 Task: Add system overview messages to the homepage
Action: Mouse moved to (206, 161)
Screenshot: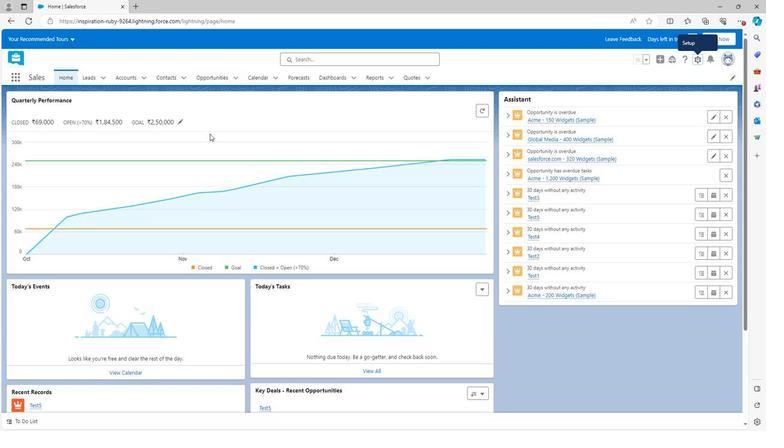 
Action: Mouse scrolled (206, 160) with delta (0, 0)
Screenshot: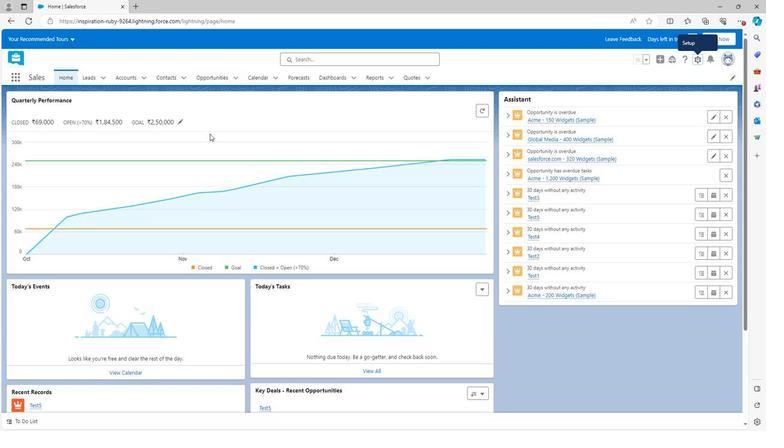
Action: Mouse moved to (206, 161)
Screenshot: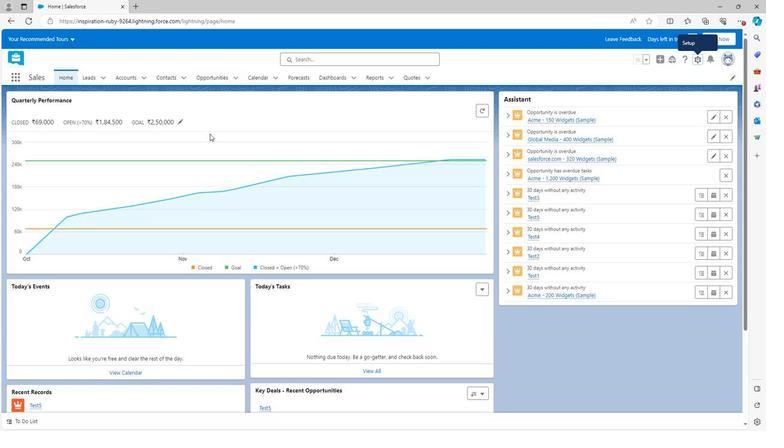 
Action: Mouse scrolled (206, 161) with delta (0, 0)
Screenshot: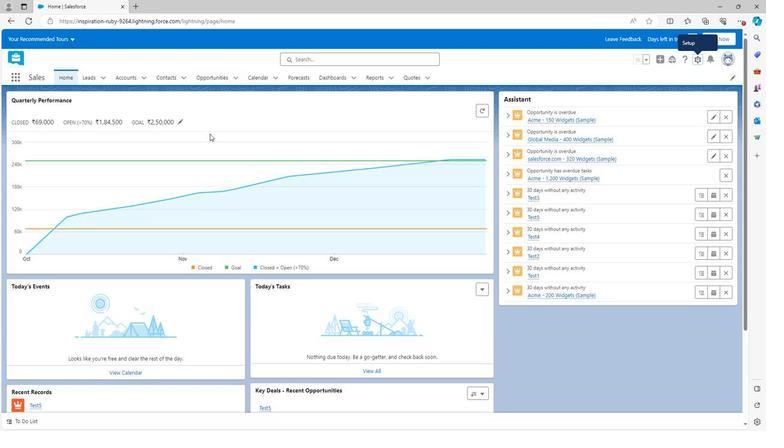 
Action: Mouse scrolled (206, 161) with delta (0, 0)
Screenshot: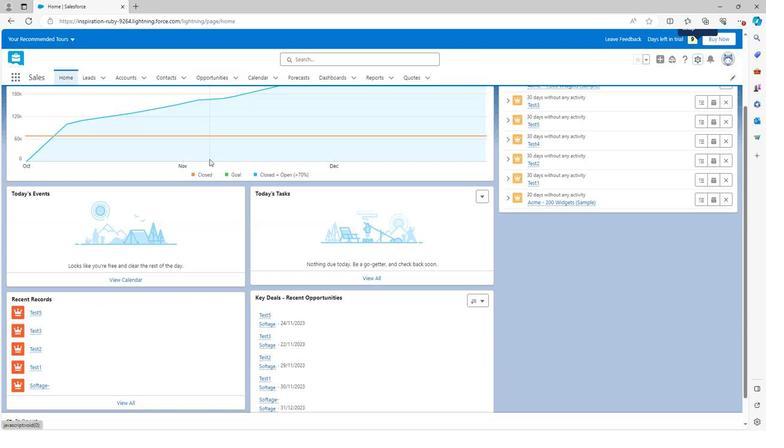 
Action: Mouse moved to (207, 161)
Screenshot: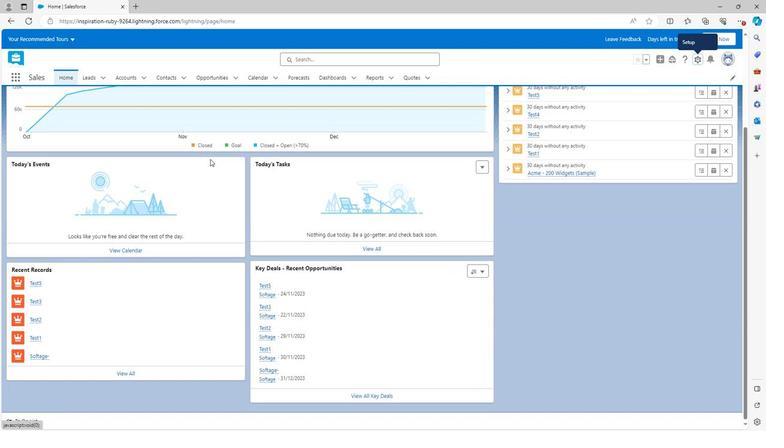 
Action: Mouse scrolled (207, 161) with delta (0, 0)
Screenshot: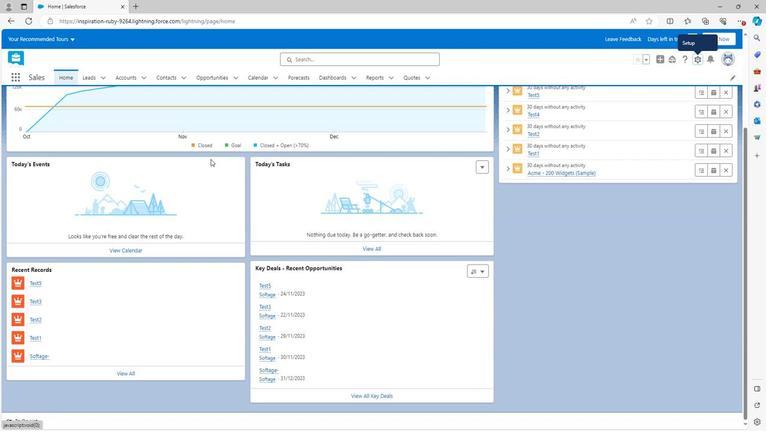 
Action: Mouse scrolled (207, 161) with delta (0, 0)
Screenshot: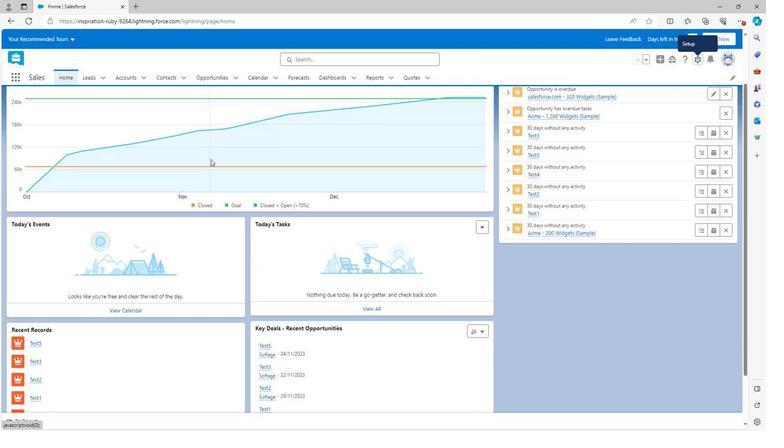 
Action: Mouse scrolled (207, 161) with delta (0, 0)
Screenshot: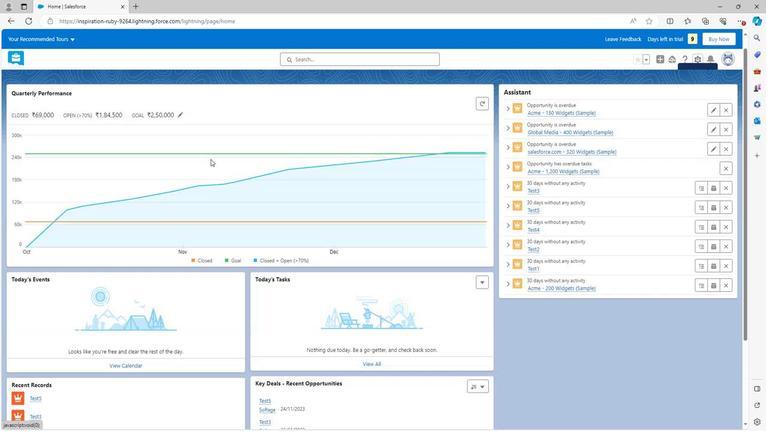 
Action: Mouse scrolled (207, 161) with delta (0, 0)
Screenshot: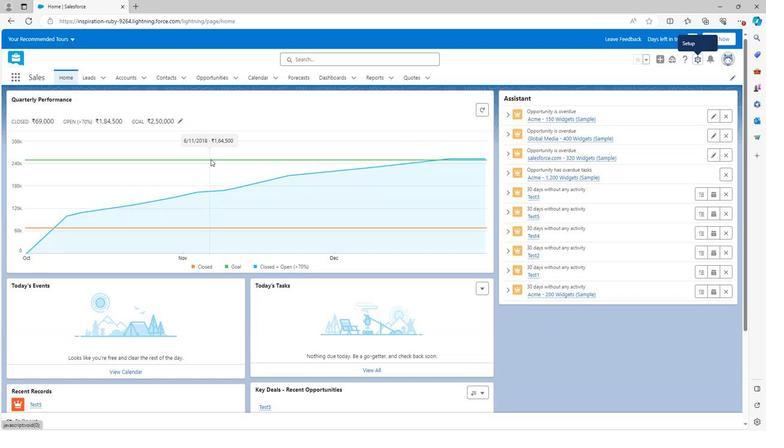 
Action: Mouse moved to (693, 64)
Screenshot: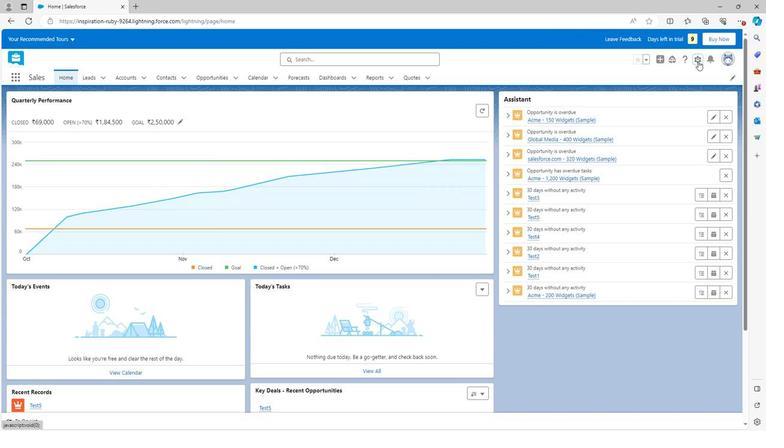 
Action: Mouse pressed left at (693, 64)
Screenshot: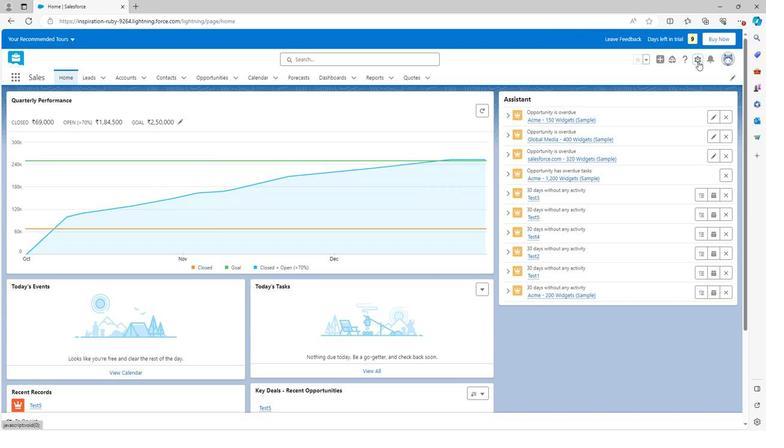 
Action: Mouse moved to (664, 83)
Screenshot: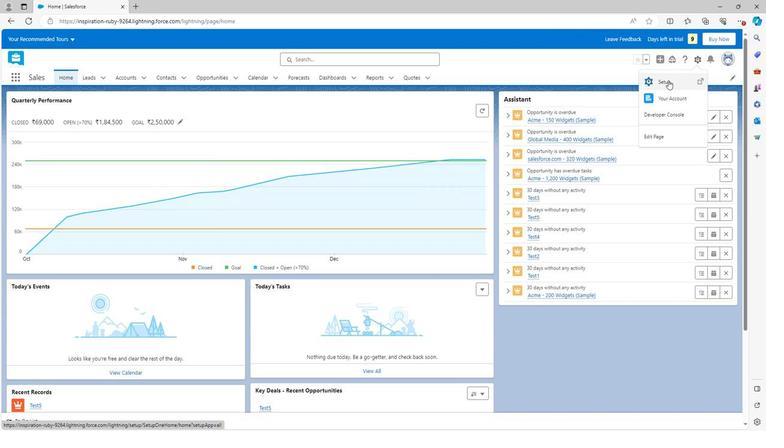 
Action: Mouse pressed left at (664, 83)
Screenshot: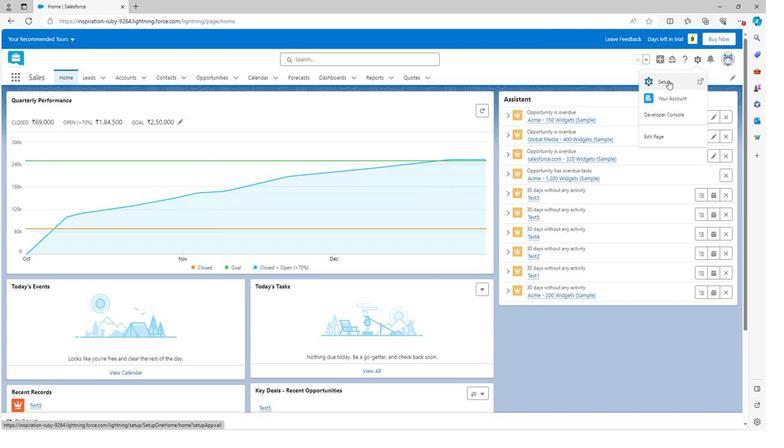 
Action: Mouse moved to (35, 343)
Screenshot: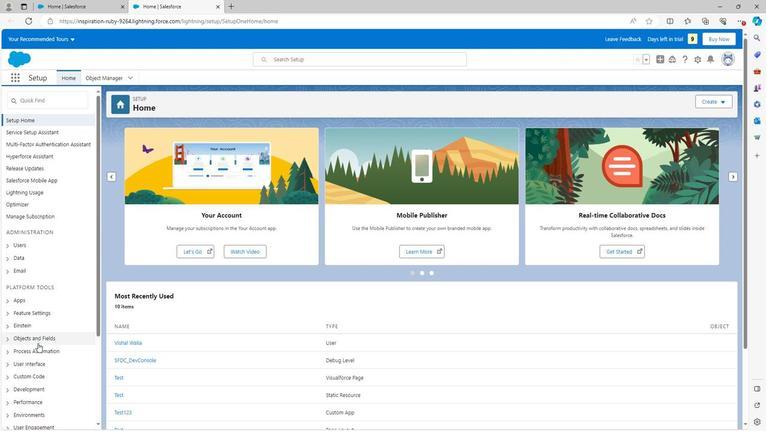 
Action: Mouse scrolled (35, 343) with delta (0, 0)
Screenshot: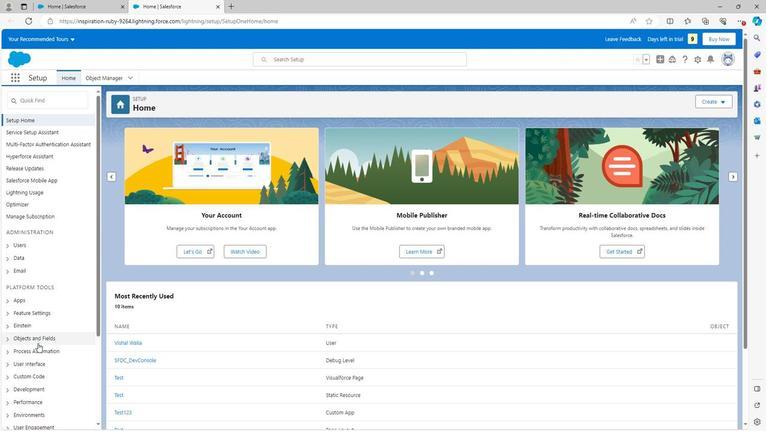 
Action: Mouse moved to (35, 344)
Screenshot: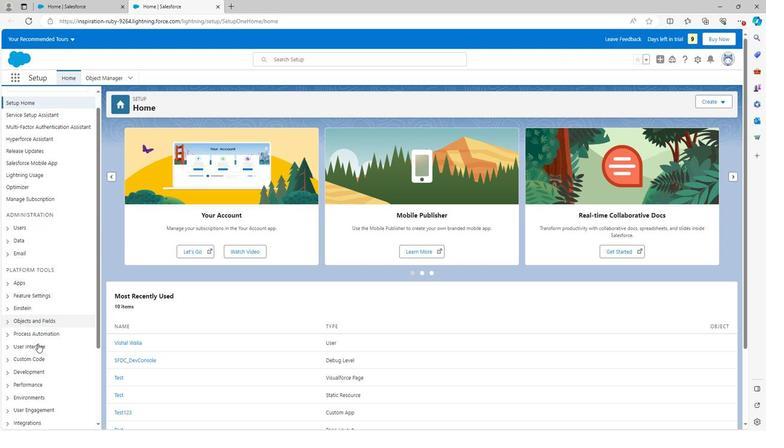 
Action: Mouse scrolled (35, 343) with delta (0, 0)
Screenshot: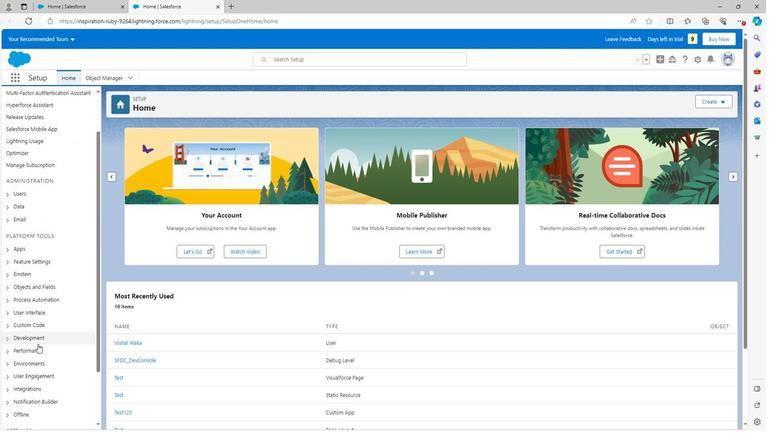 
Action: Mouse moved to (35, 344)
Screenshot: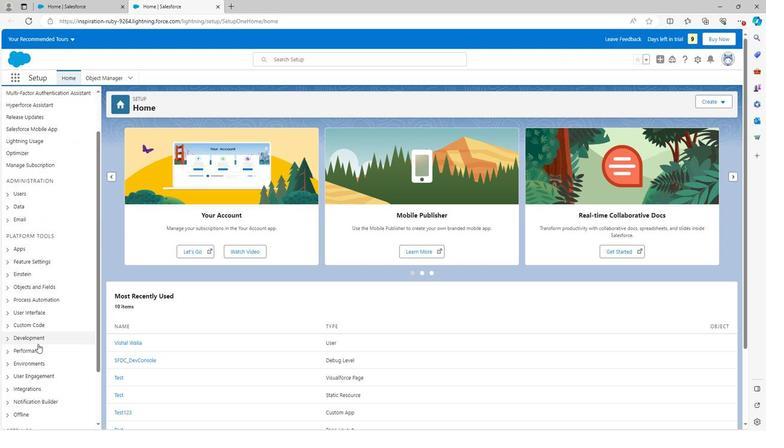 
Action: Mouse scrolled (35, 343) with delta (0, 0)
Screenshot: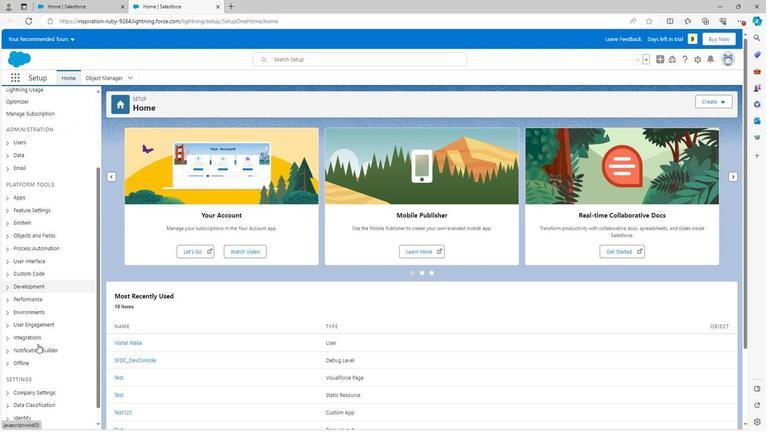 
Action: Mouse moved to (4, 298)
Screenshot: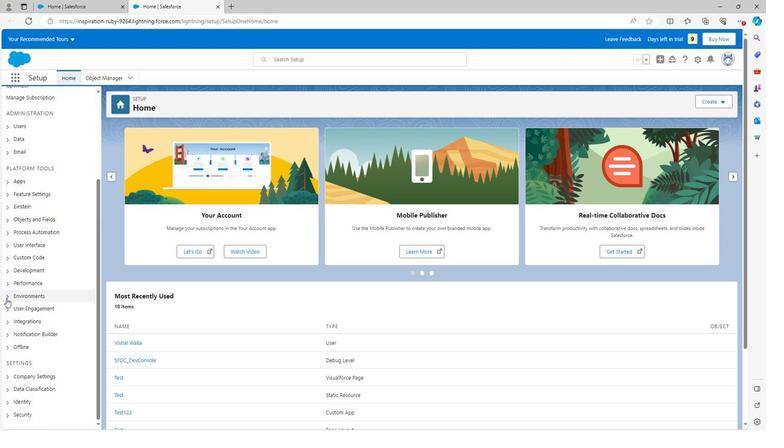 
Action: Mouse pressed left at (4, 298)
Screenshot: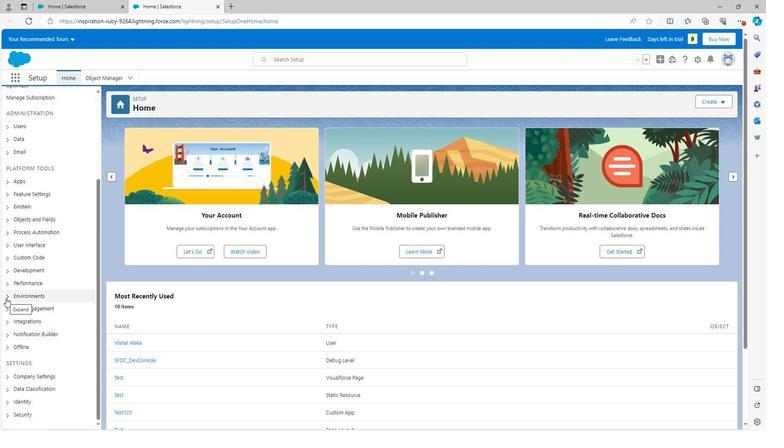 
Action: Mouse moved to (34, 382)
Screenshot: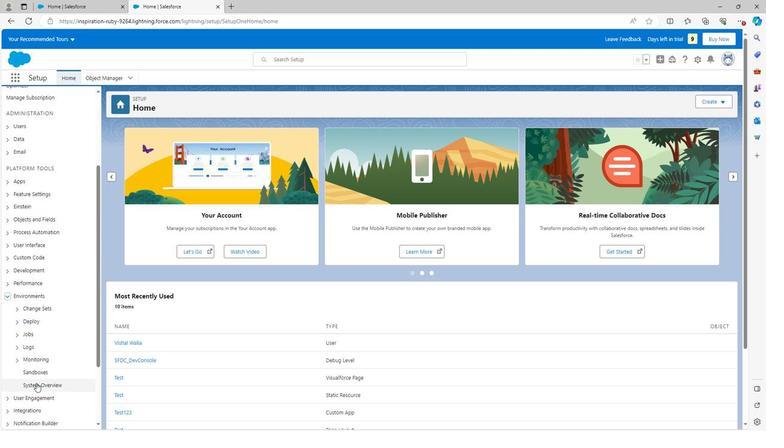 
Action: Mouse pressed left at (34, 382)
Screenshot: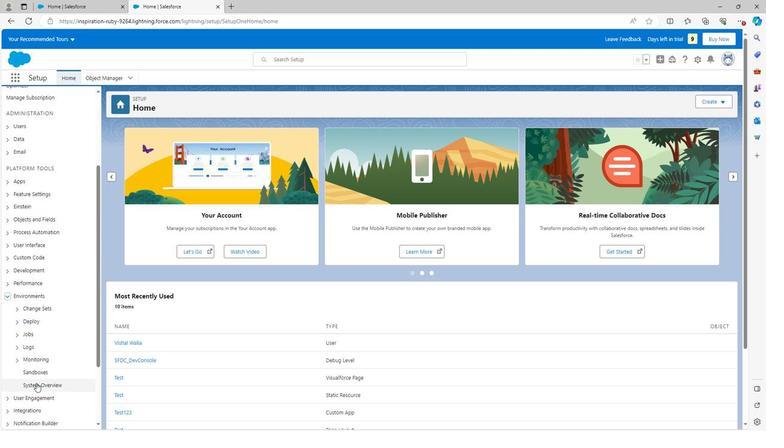 
Action: Mouse moved to (328, 279)
Screenshot: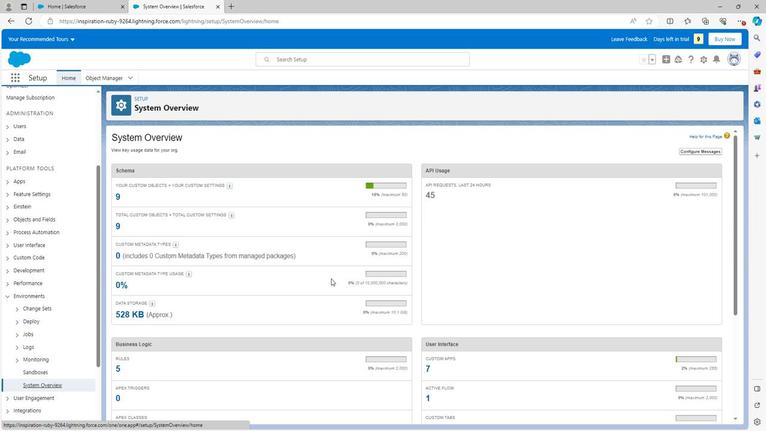 
Action: Mouse scrolled (328, 279) with delta (0, 0)
Screenshot: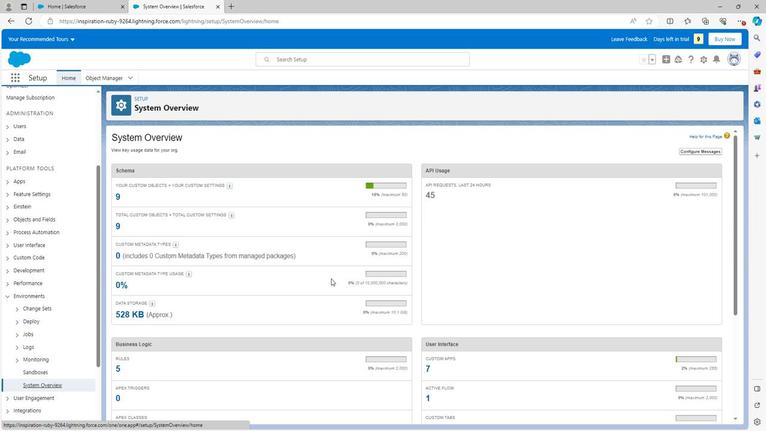 
Action: Mouse scrolled (328, 279) with delta (0, 0)
Screenshot: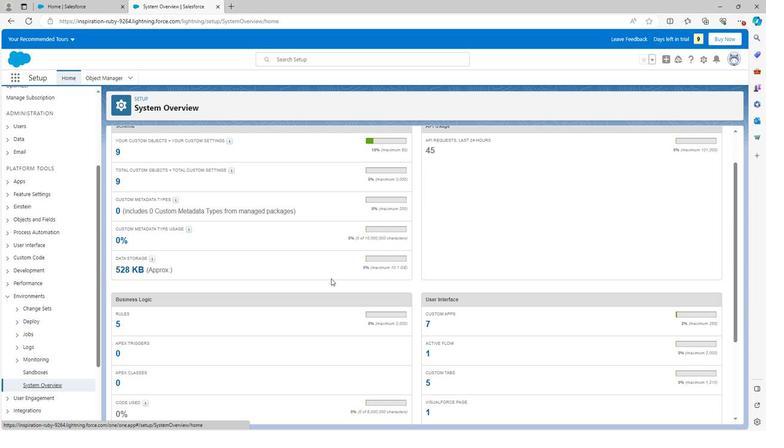 
Action: Mouse moved to (328, 279)
Screenshot: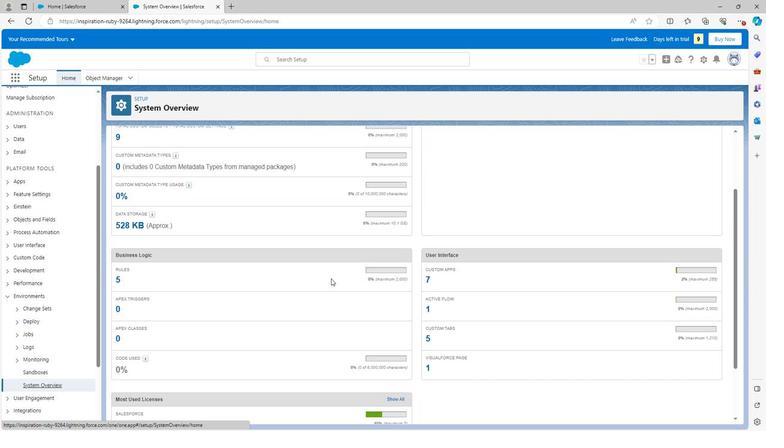 
Action: Mouse scrolled (328, 279) with delta (0, 0)
Screenshot: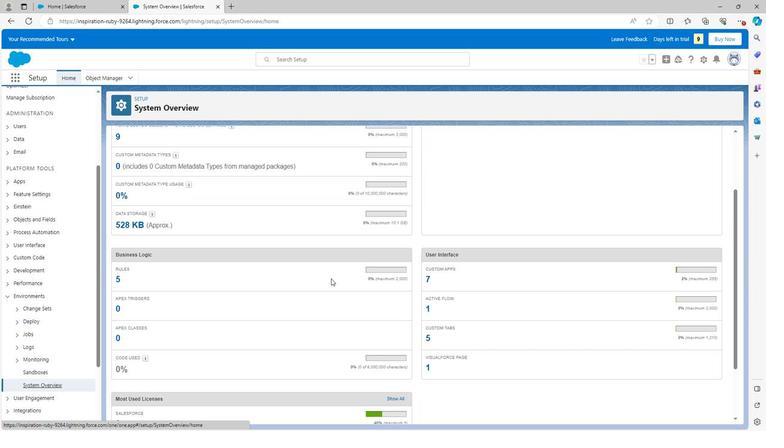 
Action: Mouse scrolled (328, 279) with delta (0, 0)
Screenshot: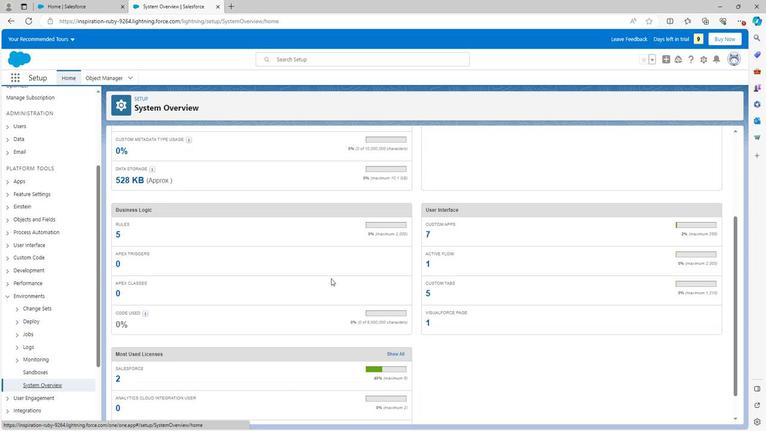 
Action: Mouse scrolled (328, 279) with delta (0, 0)
Screenshot: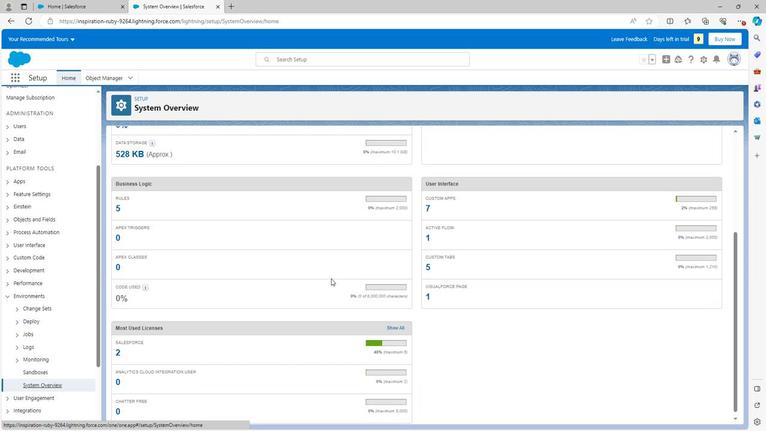 
Action: Mouse scrolled (328, 279) with delta (0, 0)
Screenshot: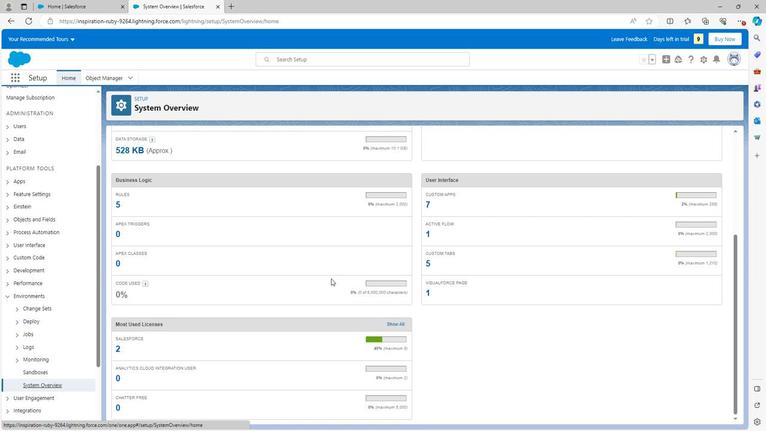 
Action: Mouse scrolled (328, 279) with delta (0, 0)
Screenshot: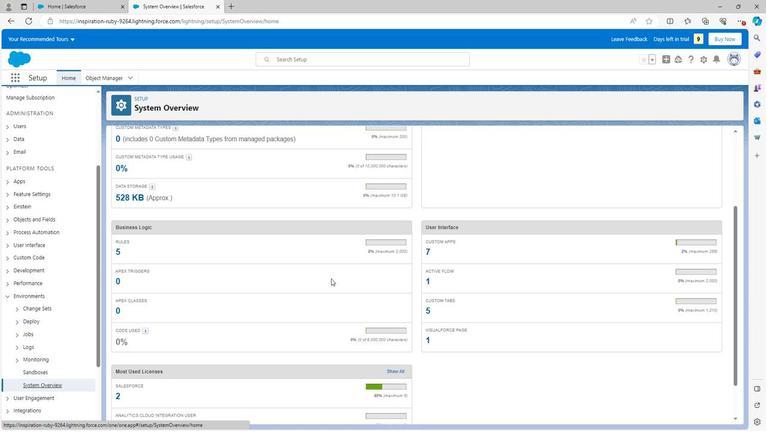 
Action: Mouse moved to (328, 279)
Screenshot: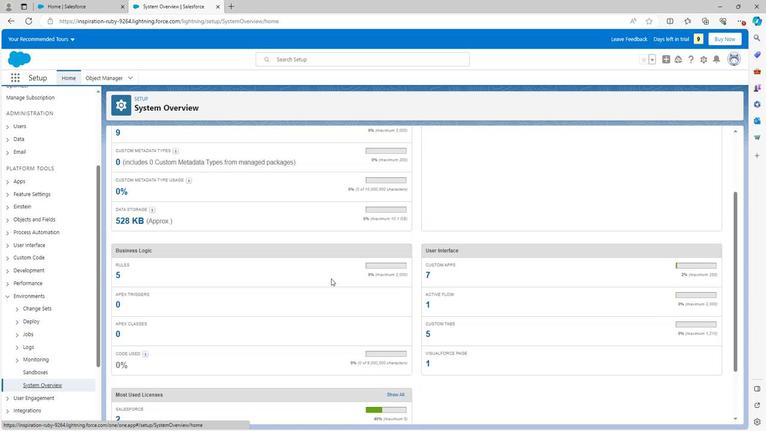 
Action: Mouse scrolled (328, 279) with delta (0, 0)
Screenshot: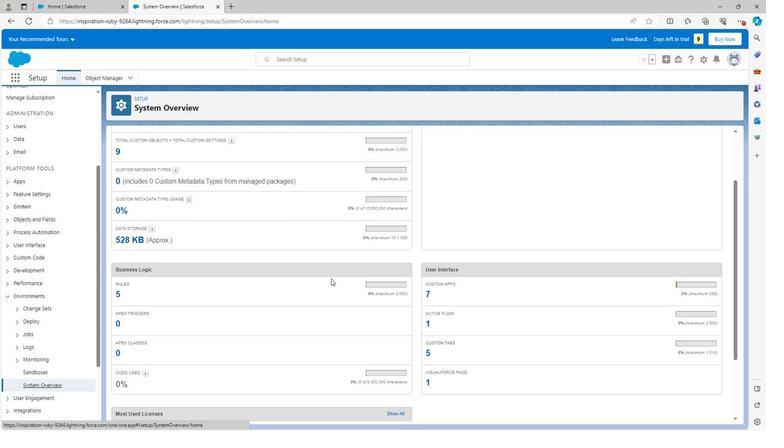 
Action: Mouse scrolled (328, 279) with delta (0, 0)
Screenshot: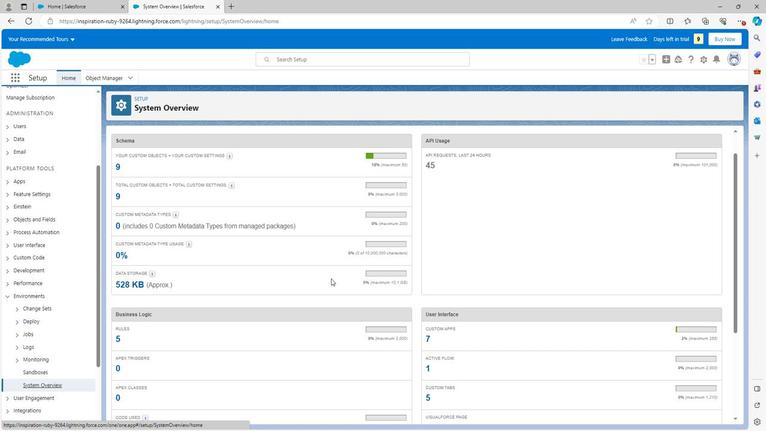 
Action: Mouse scrolled (328, 279) with delta (0, 0)
Screenshot: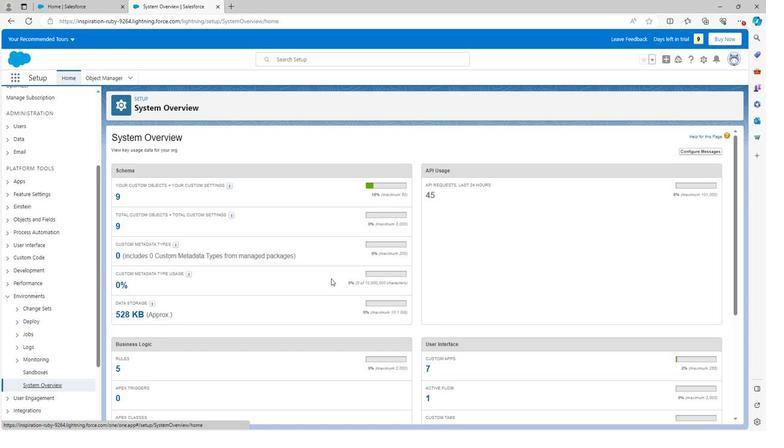
Action: Mouse scrolled (328, 279) with delta (0, 0)
Screenshot: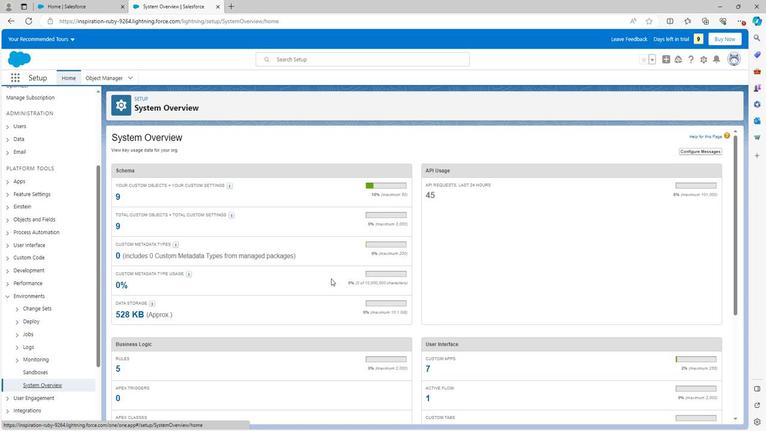 
Action: Mouse moved to (7, 298)
Screenshot: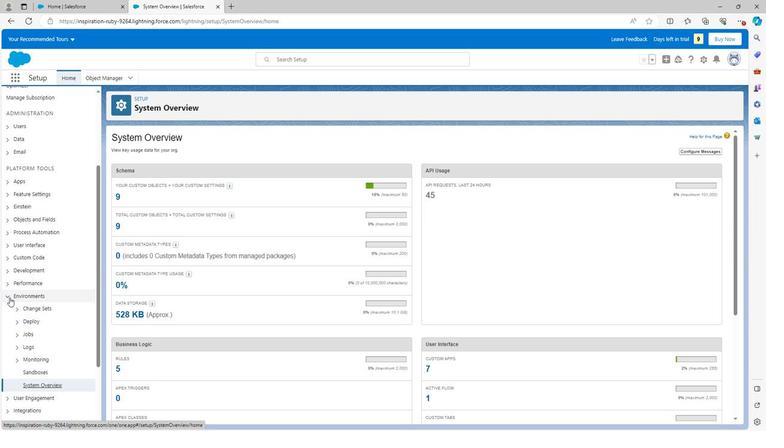 
Action: Mouse pressed left at (7, 298)
Screenshot: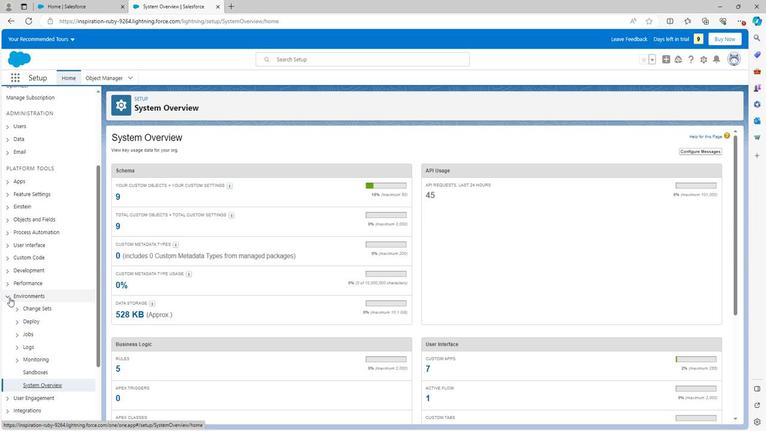 
Action: Mouse moved to (267, 350)
Screenshot: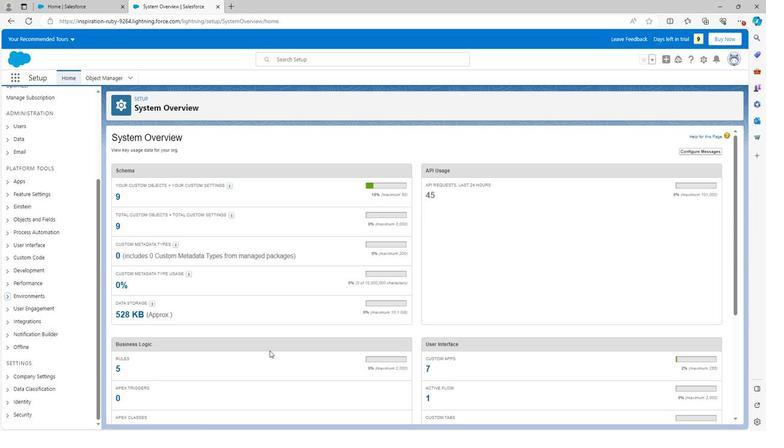 
Action: Mouse scrolled (267, 350) with delta (0, 0)
Screenshot: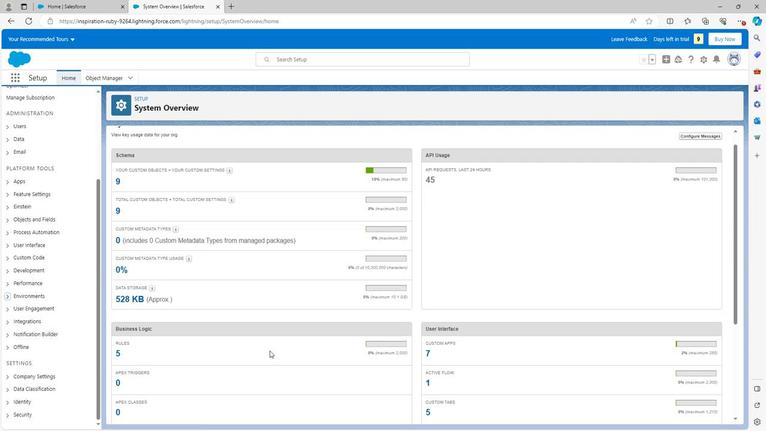 
Action: Mouse moved to (267, 350)
Screenshot: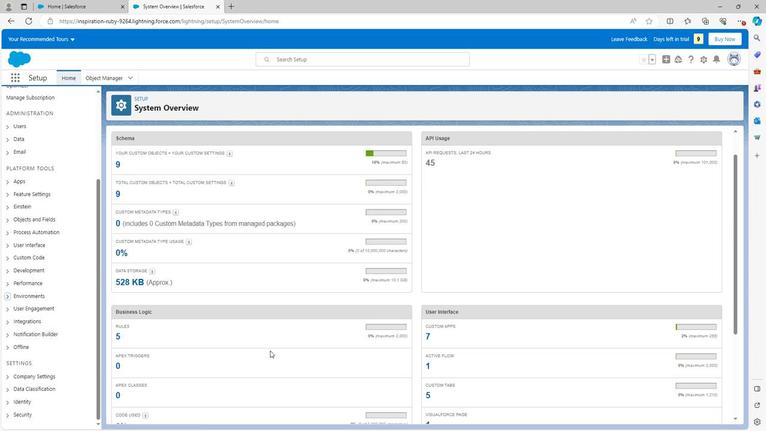 
Action: Mouse scrolled (267, 350) with delta (0, 0)
Screenshot: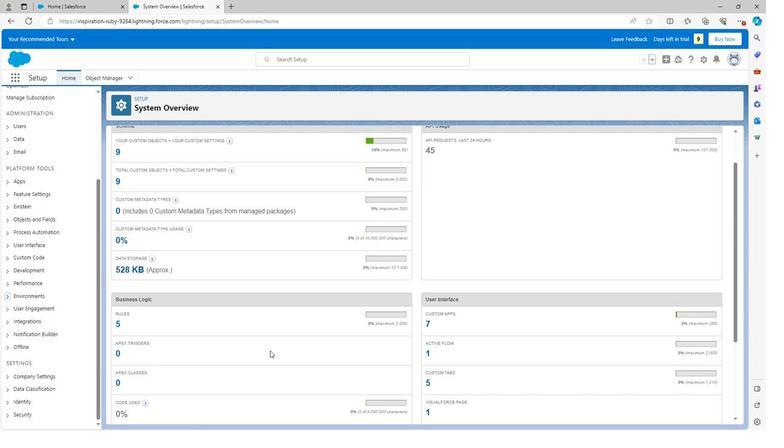 
Action: Mouse moved to (267, 350)
Screenshot: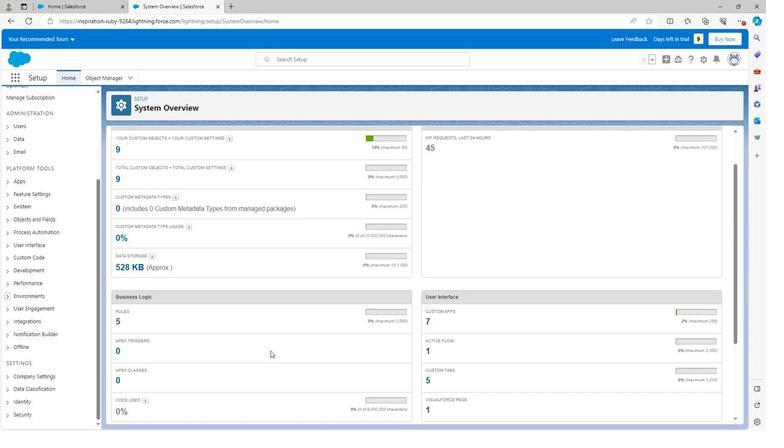 
Action: Mouse scrolled (267, 350) with delta (0, 0)
Screenshot: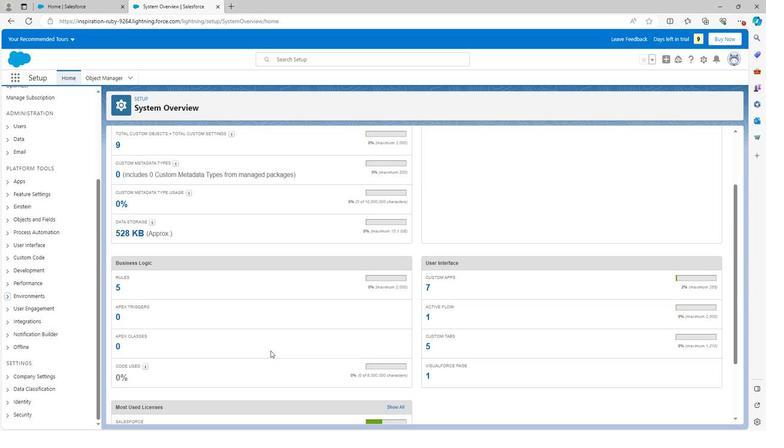 
Action: Mouse moved to (268, 350)
Screenshot: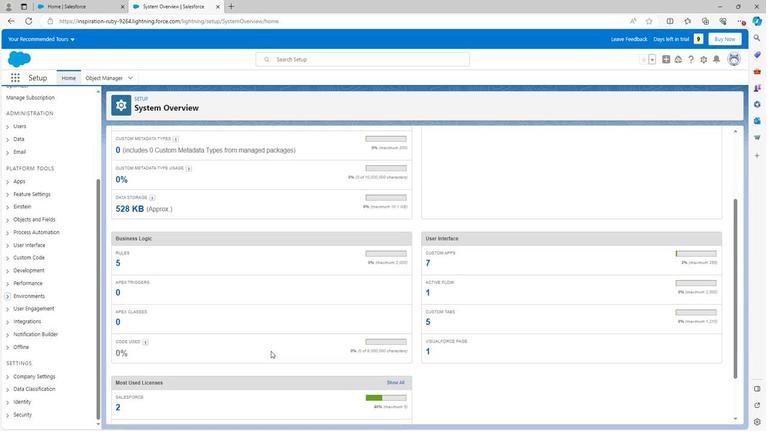 
Action: Mouse scrolled (268, 350) with delta (0, 0)
Screenshot: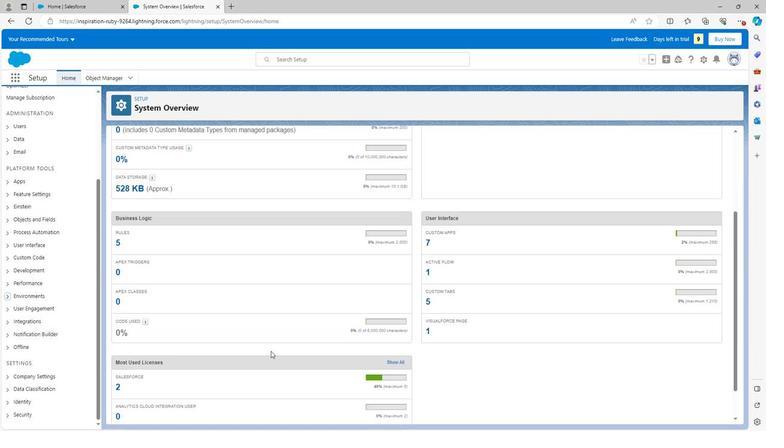 
Action: Mouse scrolled (268, 350) with delta (0, 0)
Screenshot: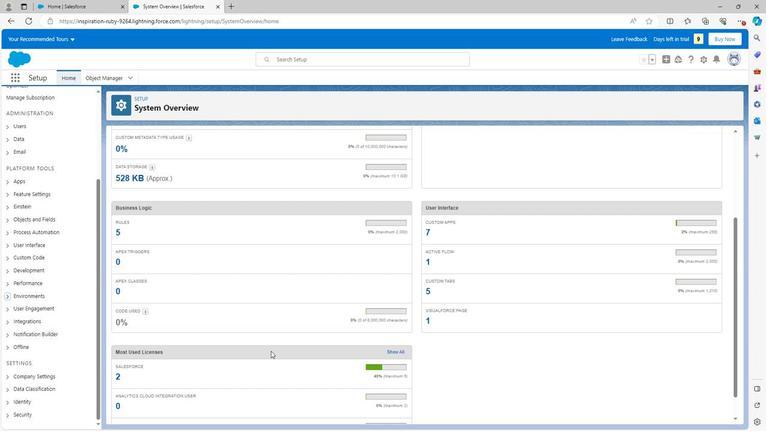 
Action: Mouse scrolled (268, 350) with delta (0, 0)
Screenshot: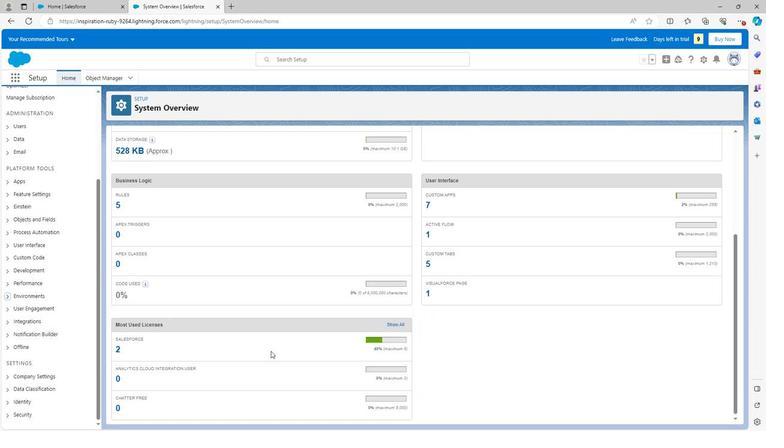 
Action: Mouse moved to (343, 336)
Screenshot: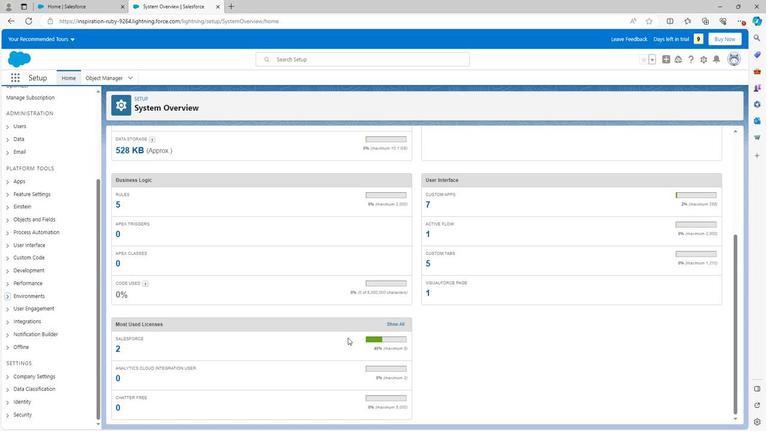 
